 Task: In the  document effectivedm.rtf Share this file with 'softage.8@softage.net' Make a copy of the file 'without changing the auto name' Delete the  copy of the file
Action: Mouse moved to (50, 76)
Screenshot: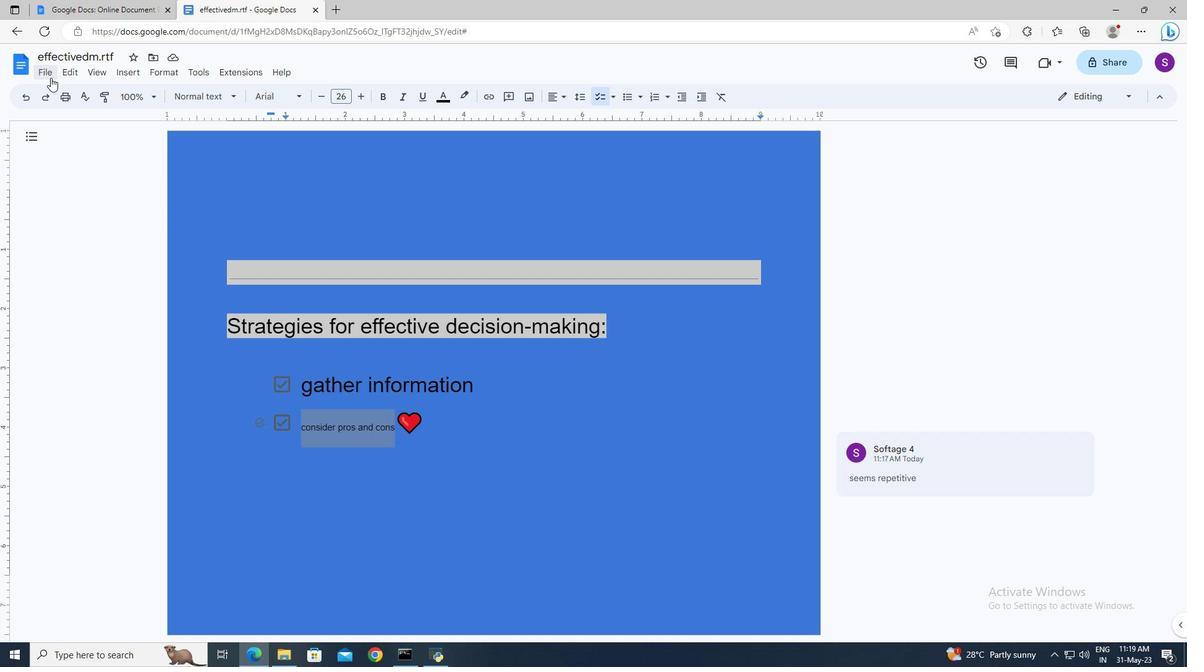 
Action: Mouse pressed left at (50, 76)
Screenshot: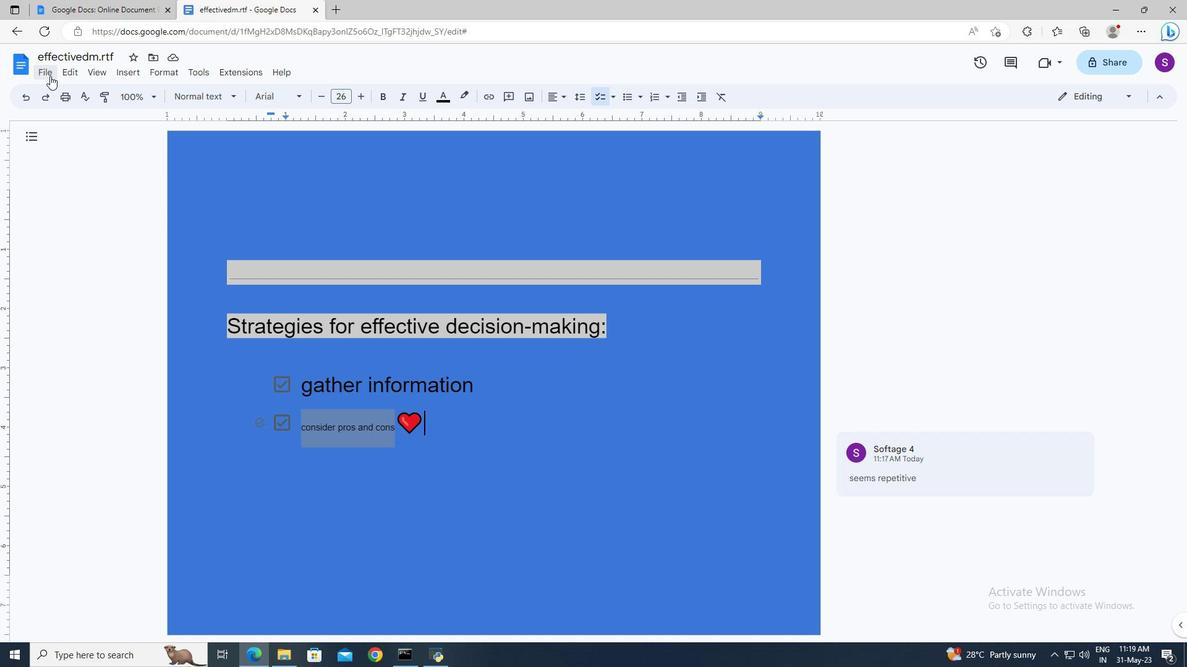 
Action: Mouse moved to (244, 172)
Screenshot: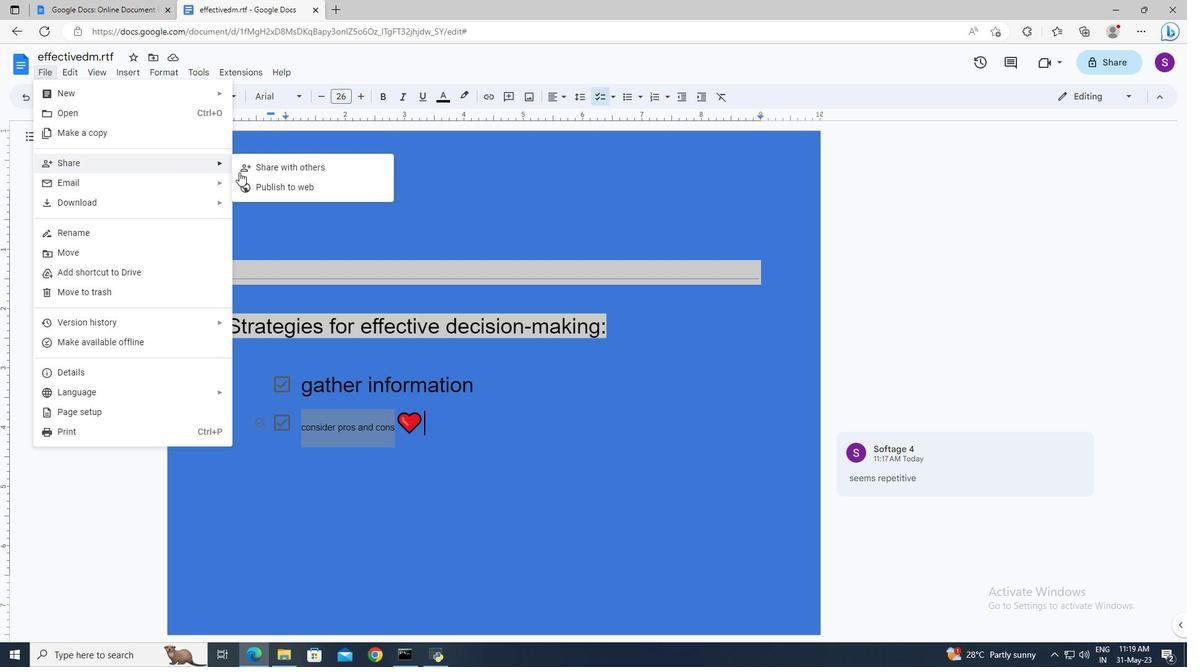 
Action: Mouse pressed left at (244, 172)
Screenshot: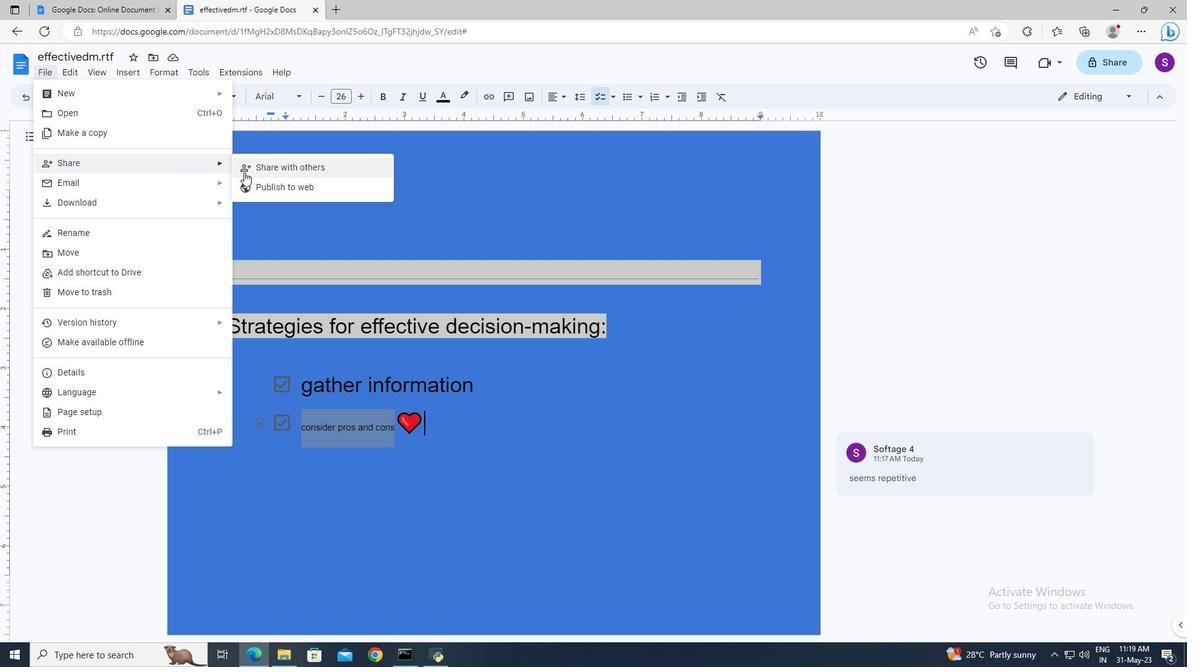 
Action: Mouse moved to (475, 270)
Screenshot: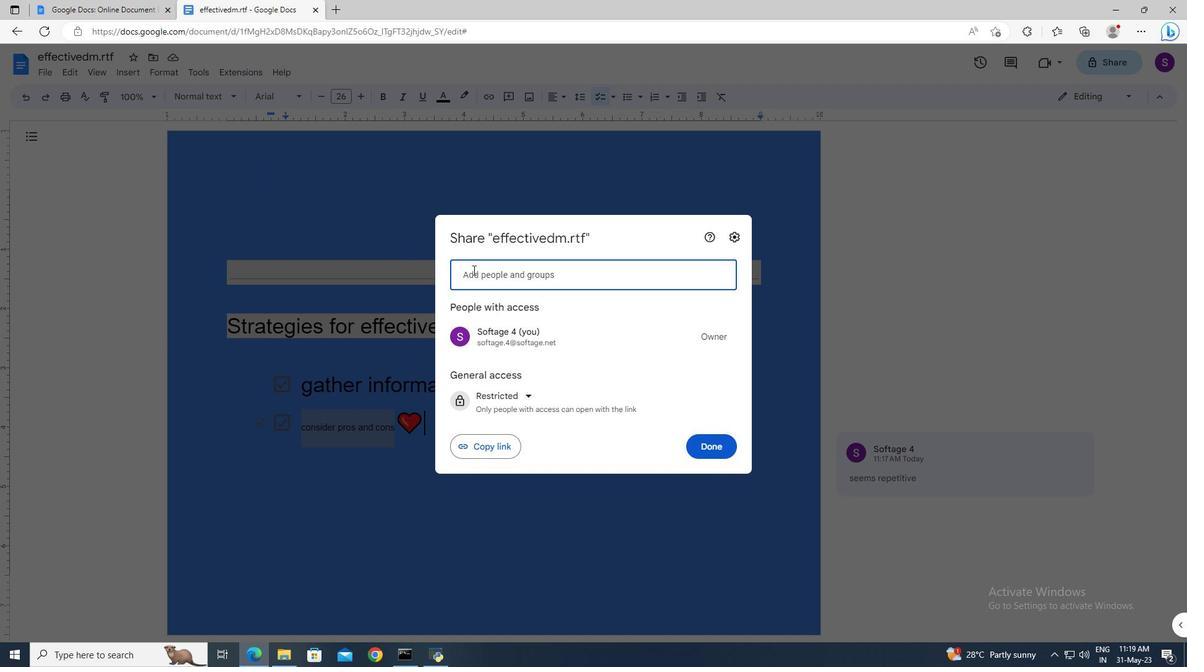 
Action: Mouse pressed left at (475, 270)
Screenshot: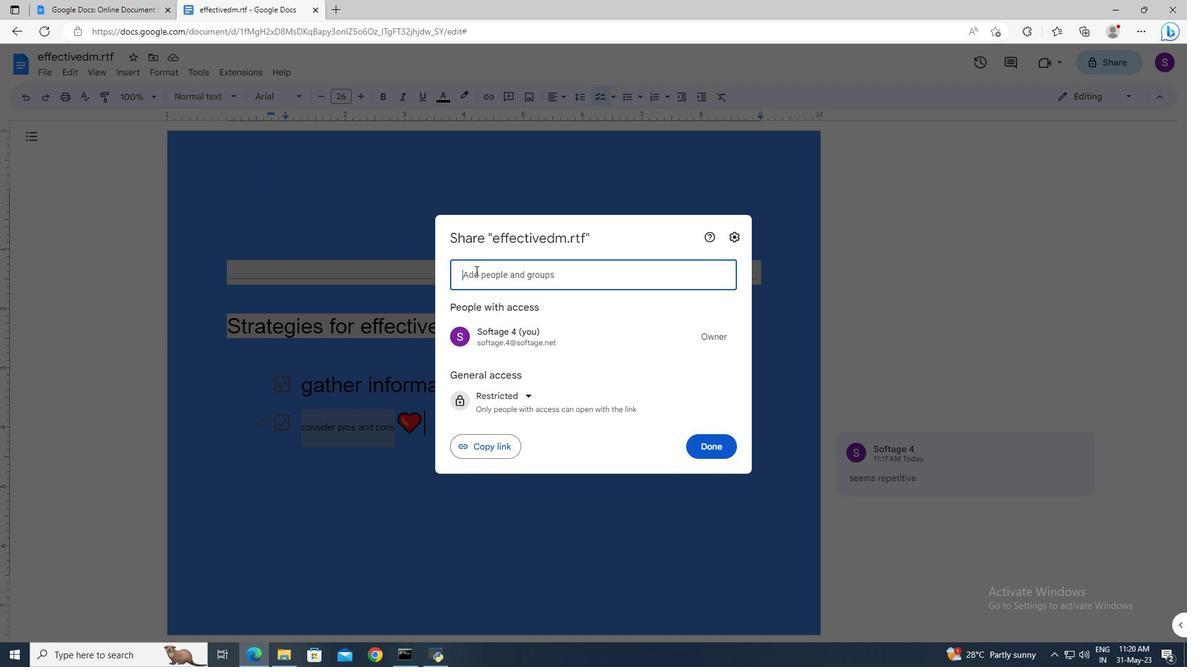 
Action: Key pressed softage.8<Key.shift>@softage.net<Key.enter>
Screenshot: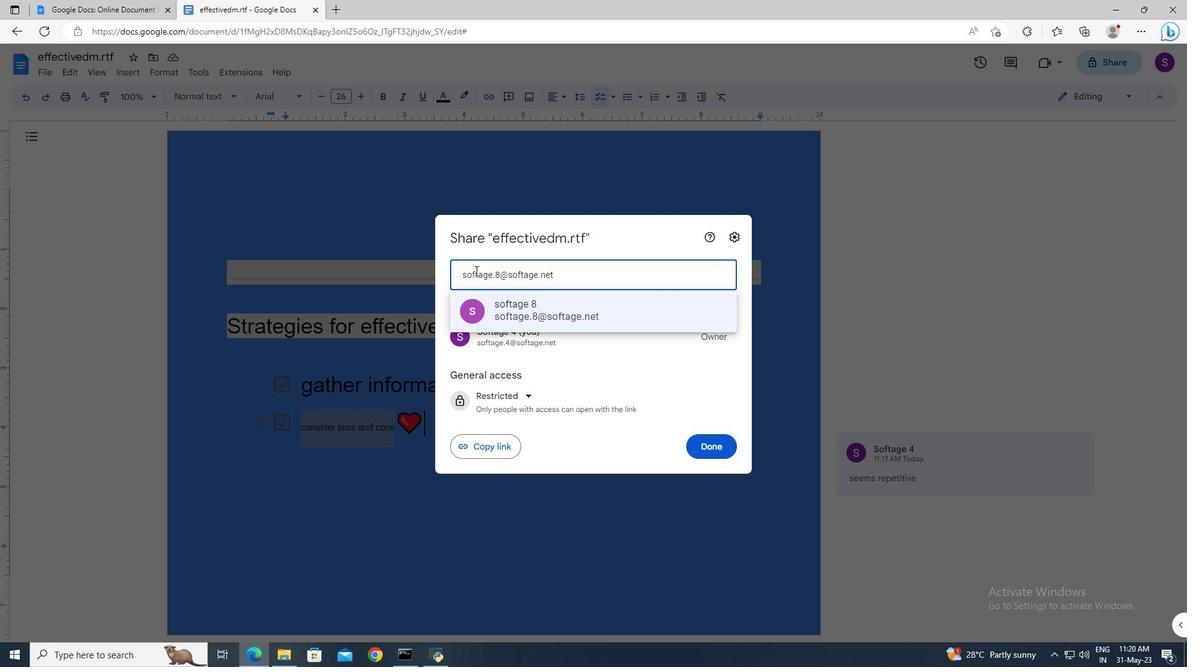 
Action: Mouse moved to (698, 432)
Screenshot: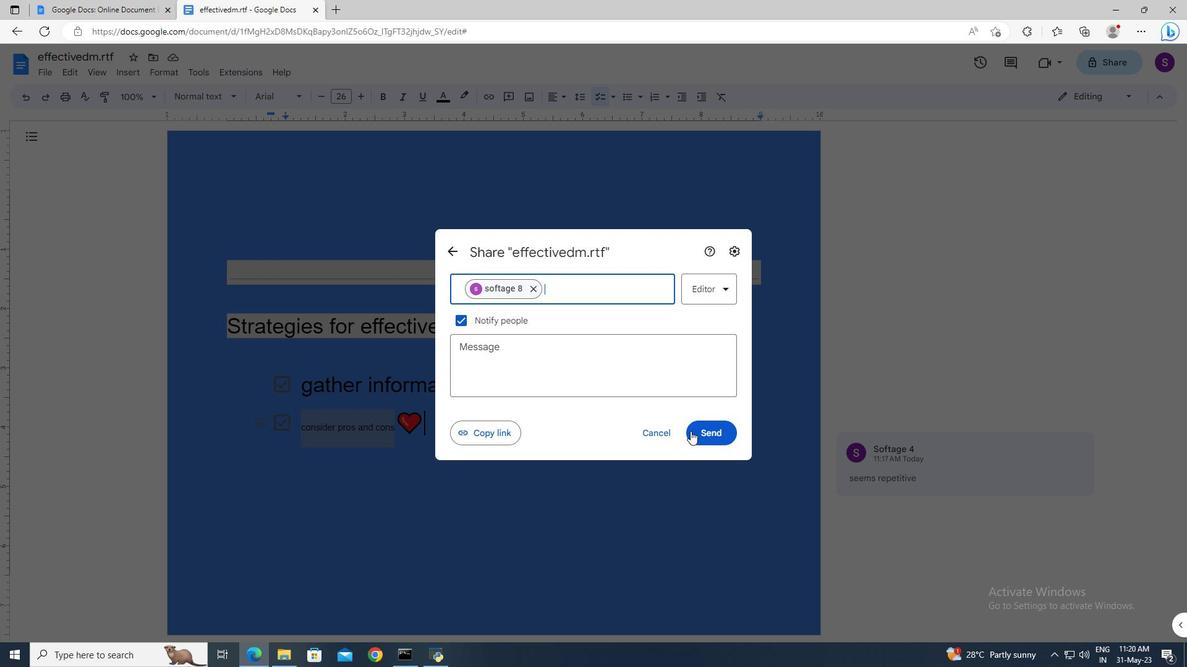 
Action: Mouse pressed left at (698, 432)
Screenshot: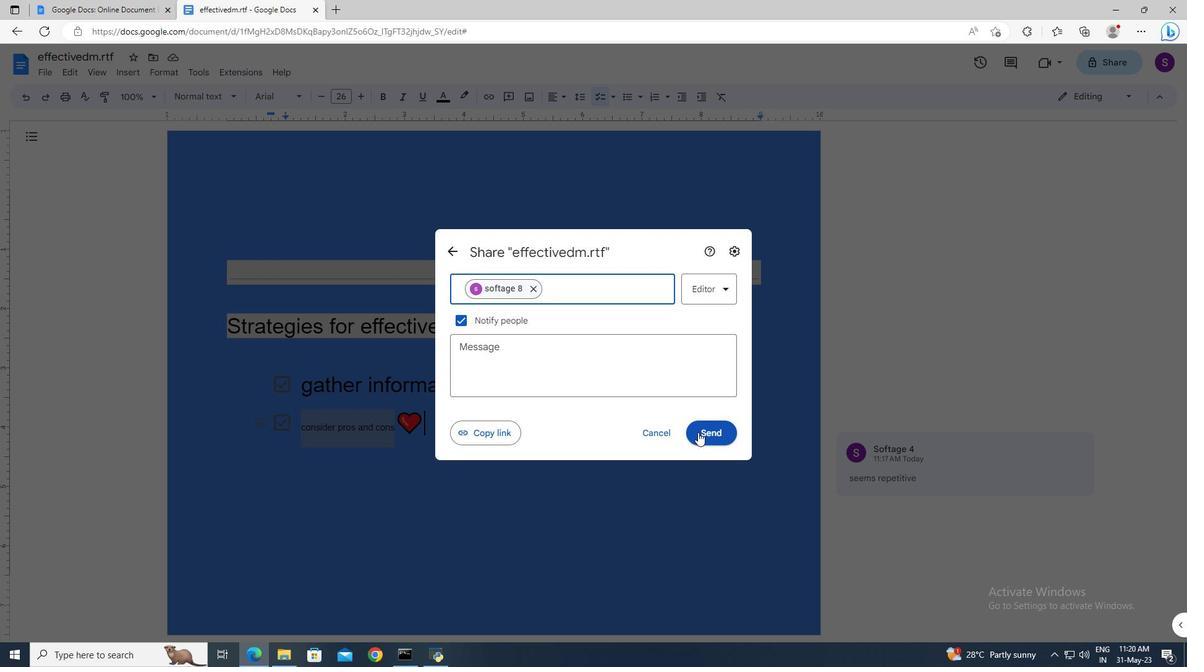 
Action: Mouse moved to (50, 70)
Screenshot: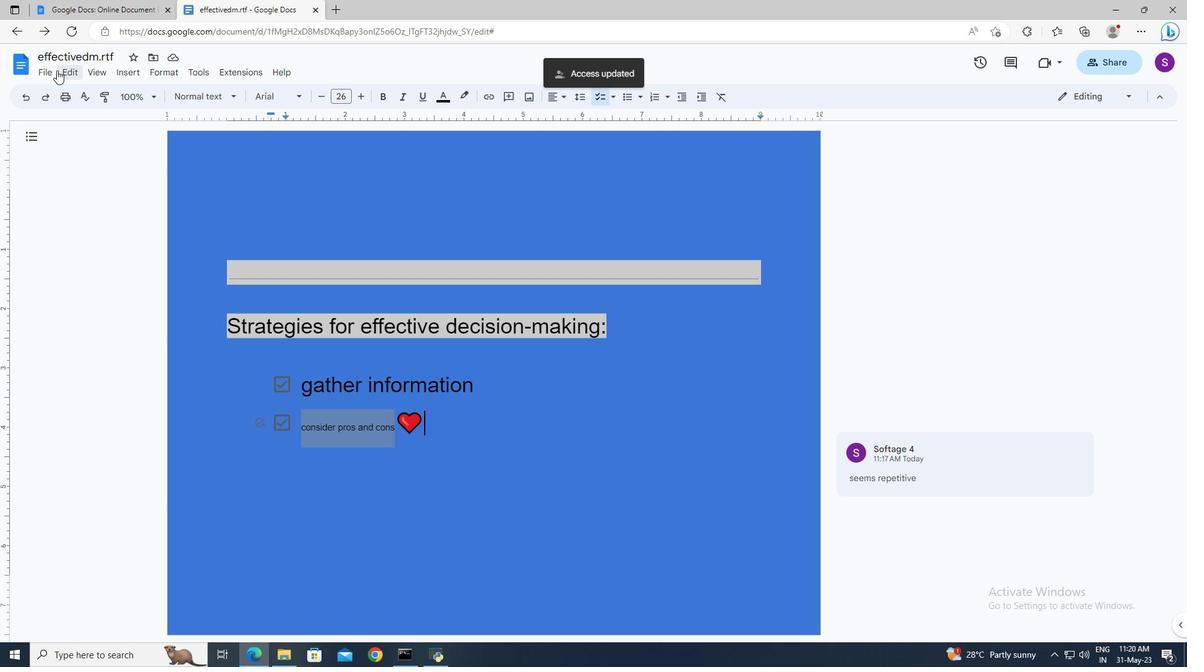 
Action: Mouse pressed left at (50, 70)
Screenshot: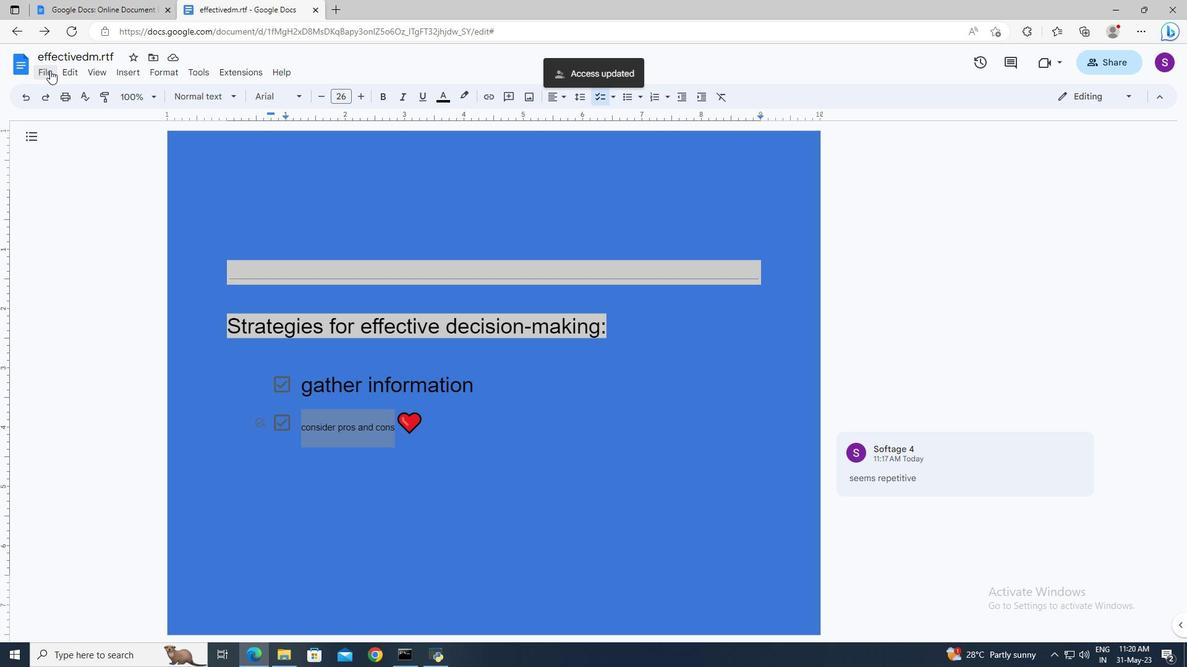 
Action: Mouse moved to (69, 142)
Screenshot: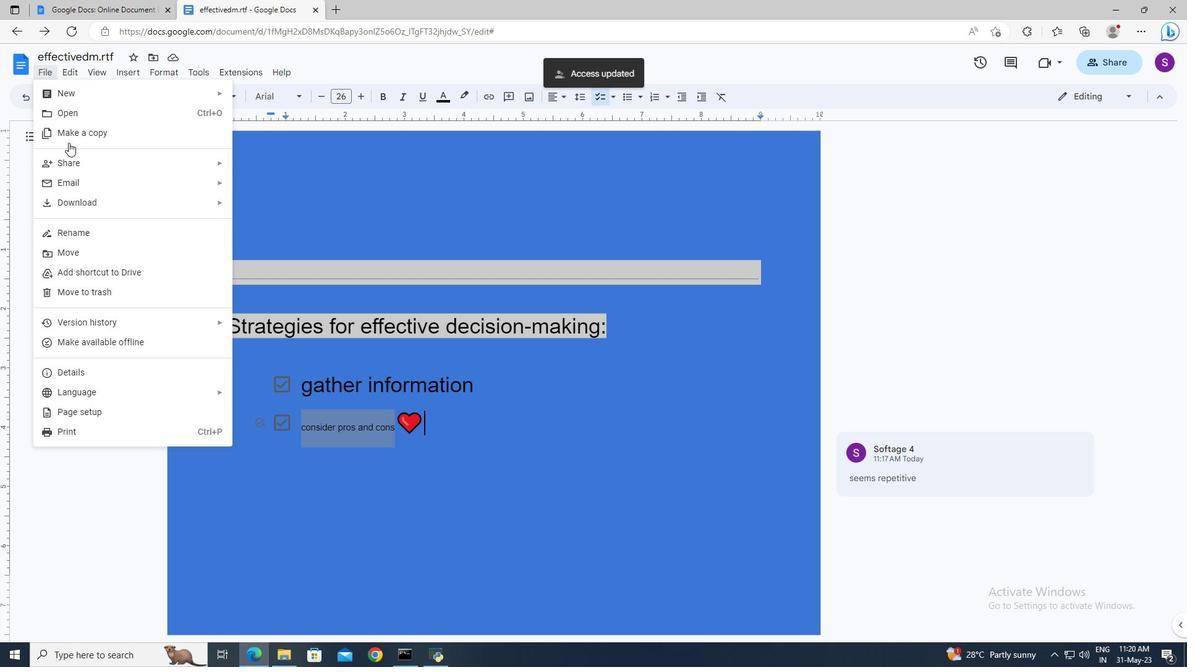 
Action: Mouse pressed left at (69, 142)
Screenshot: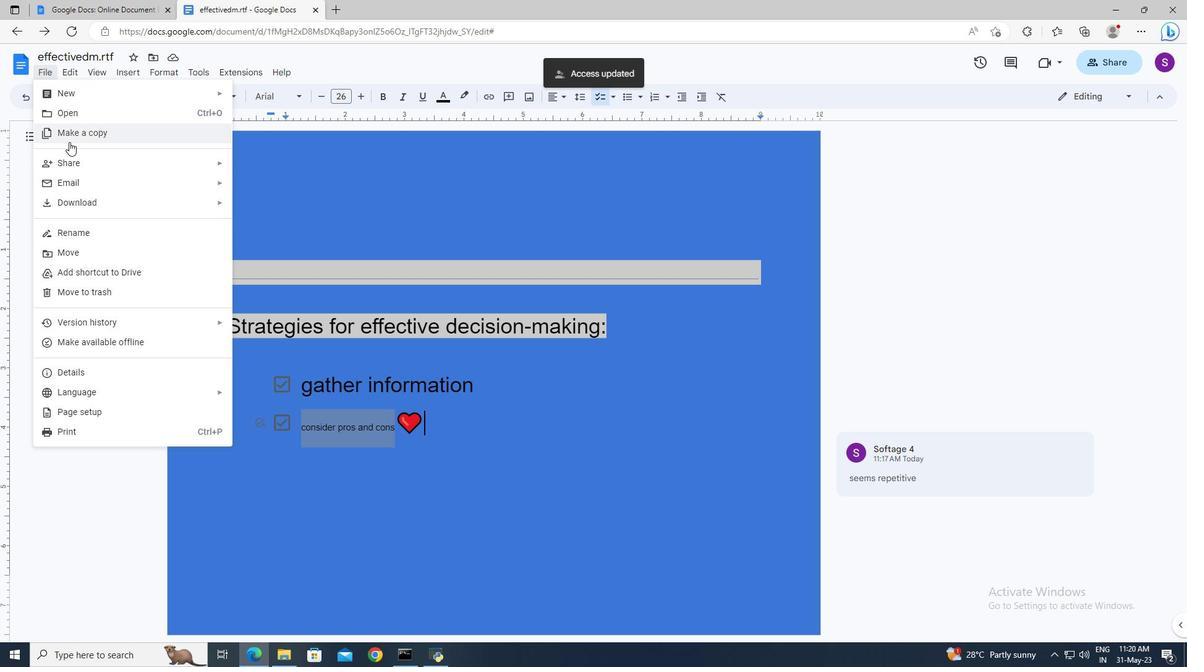 
Action: Mouse moved to (640, 446)
Screenshot: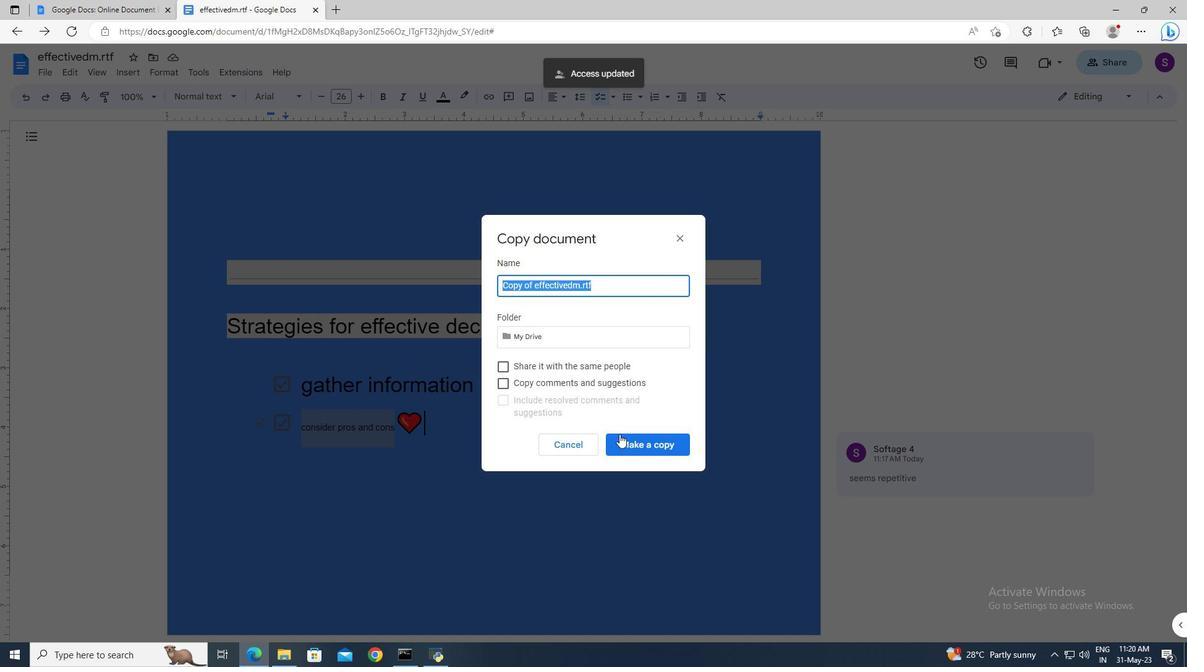 
Action: Mouse pressed left at (640, 446)
Screenshot: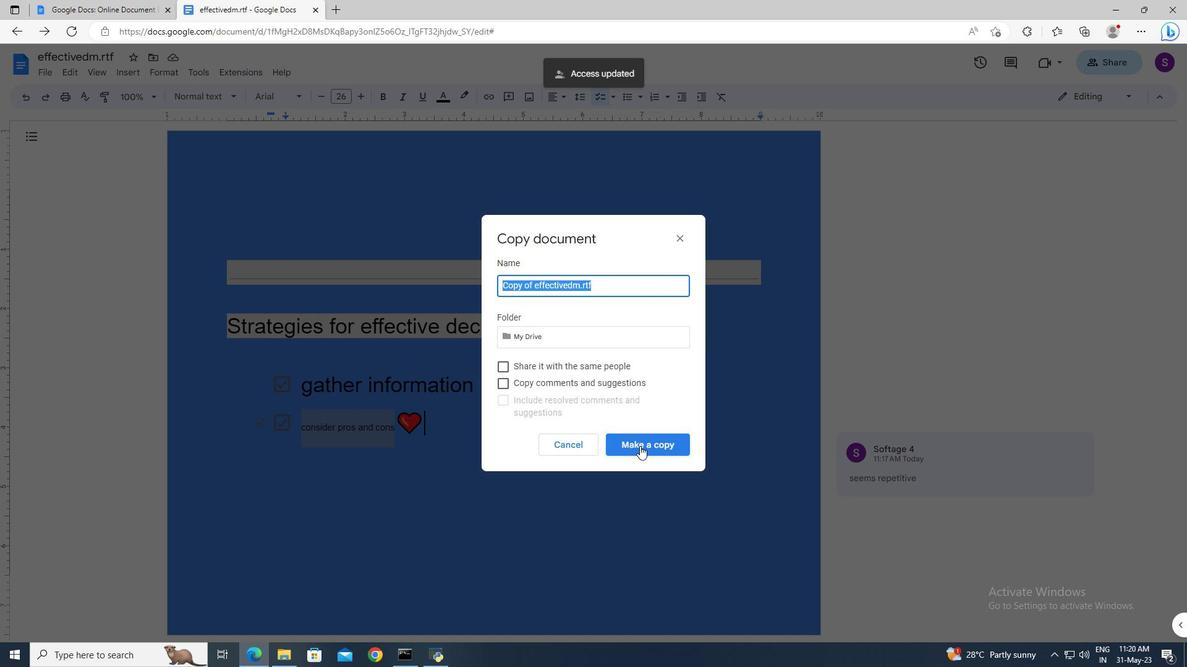 
Action: Mouse moved to (45, 69)
Screenshot: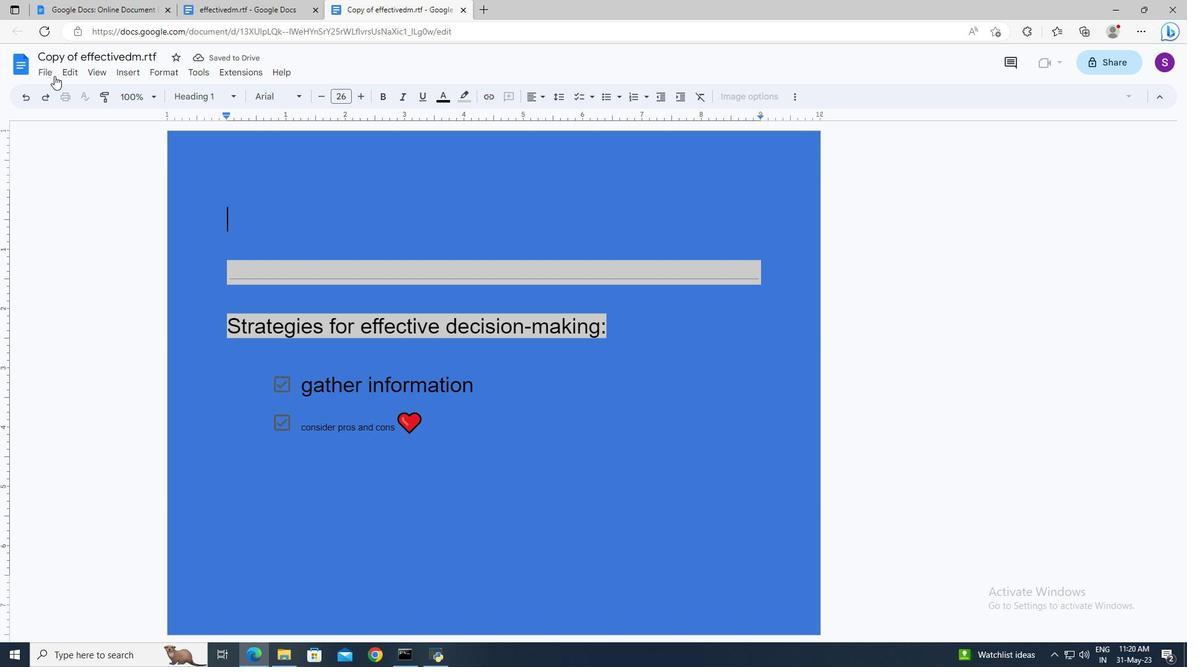 
Action: Mouse pressed left at (45, 69)
Screenshot: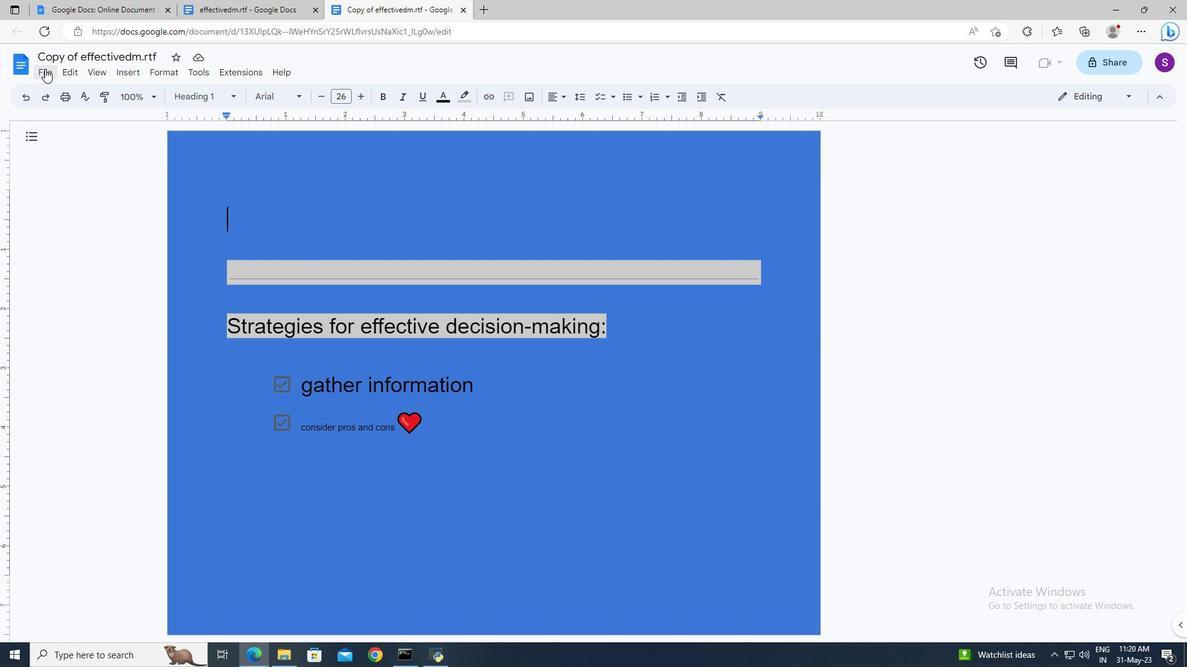 
Action: Mouse moved to (85, 296)
Screenshot: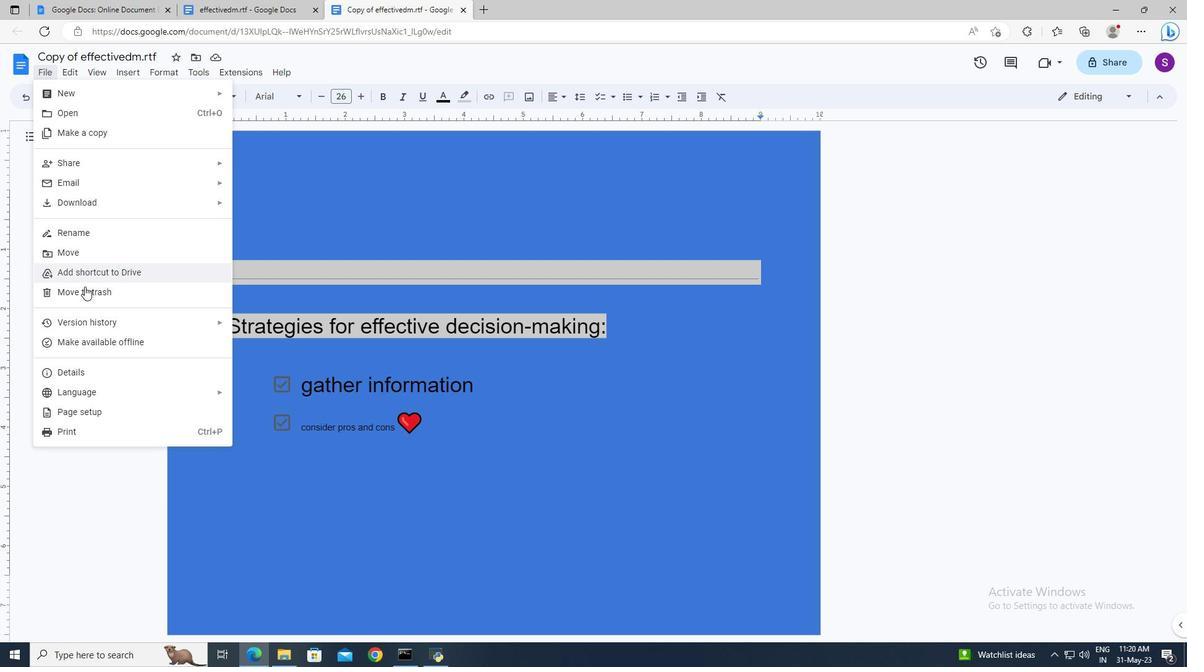 
Action: Mouse pressed left at (85, 296)
Screenshot: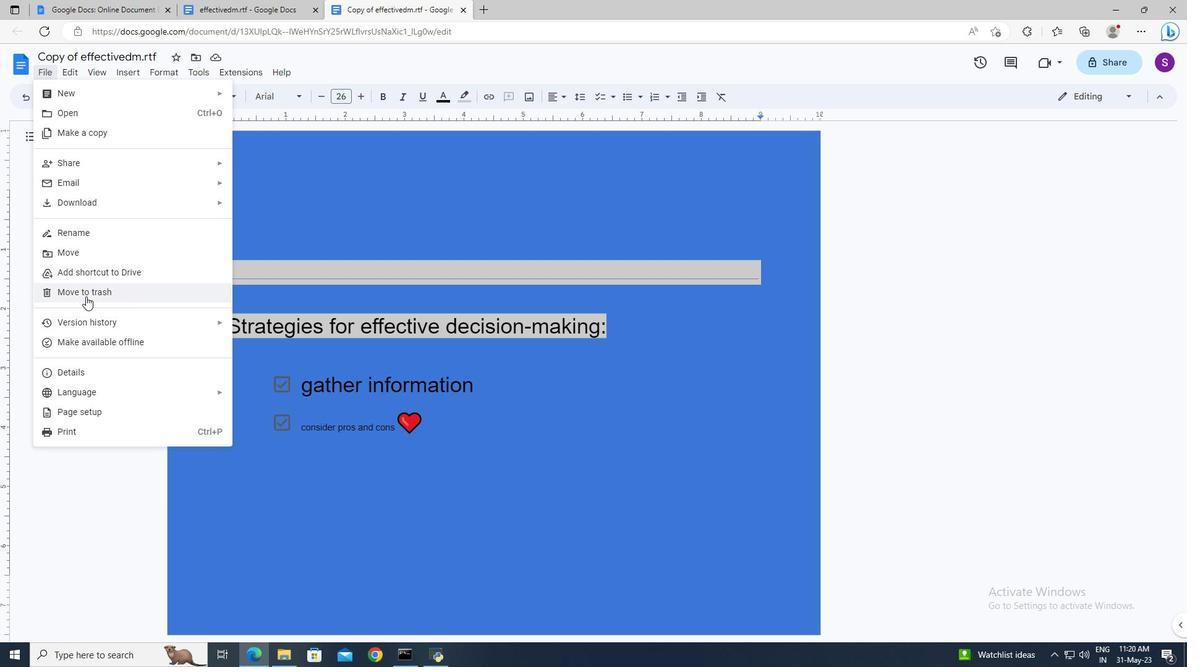 
Action: Mouse moved to (86, 296)
Screenshot: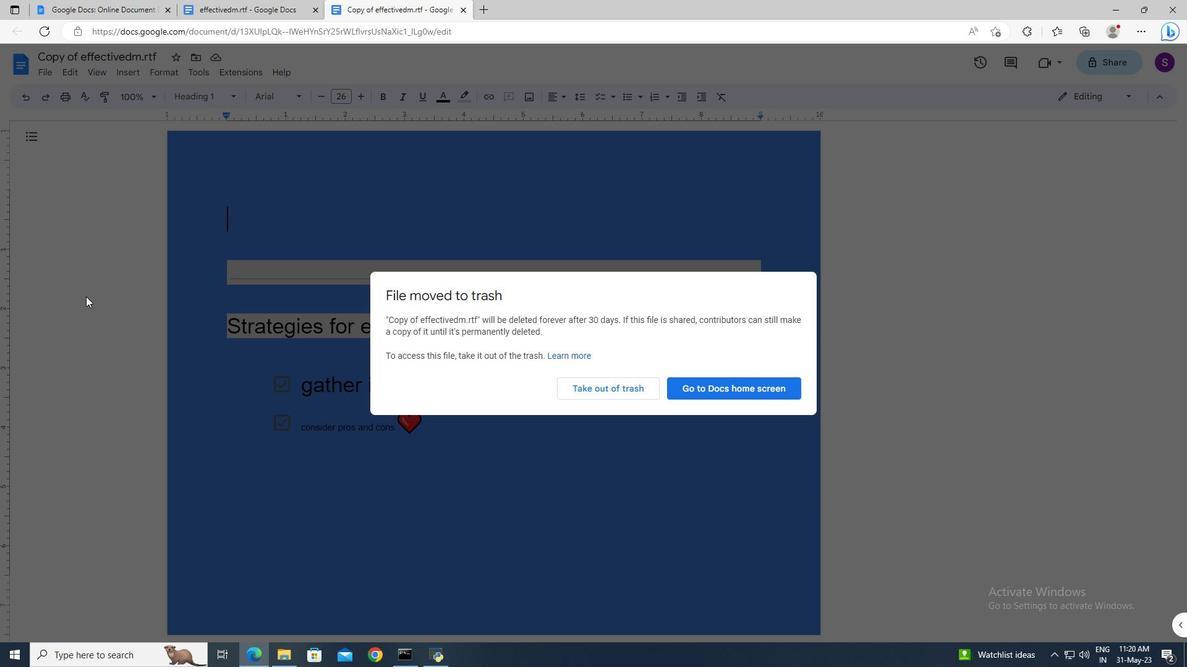 
